 Task: Use Duck Effect in this video Movie B.mp4
Action: Mouse moved to (263, 114)
Screenshot: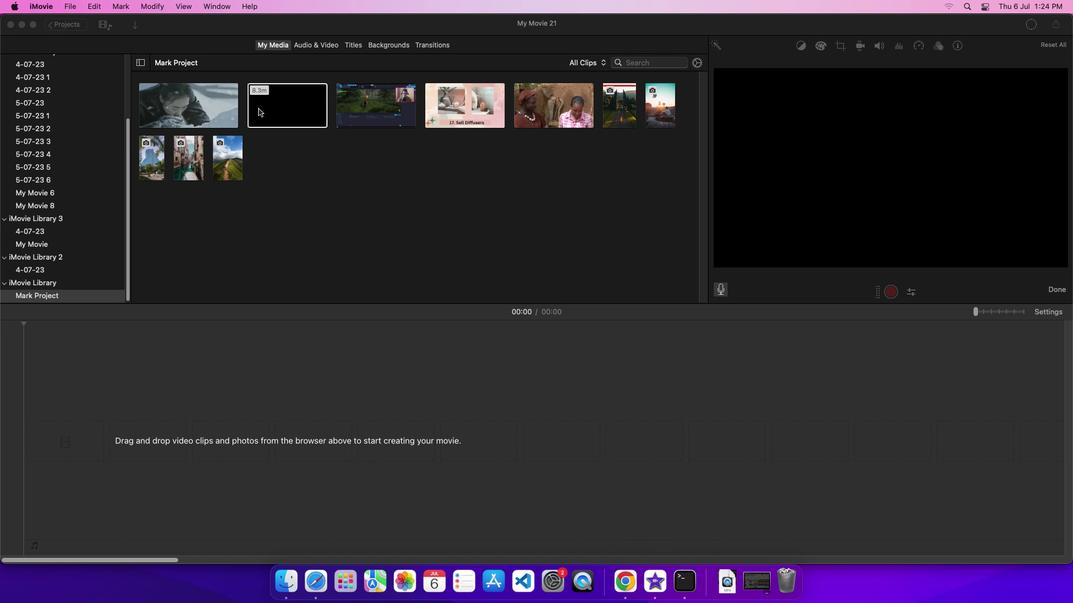 
Action: Mouse pressed left at (263, 114)
Screenshot: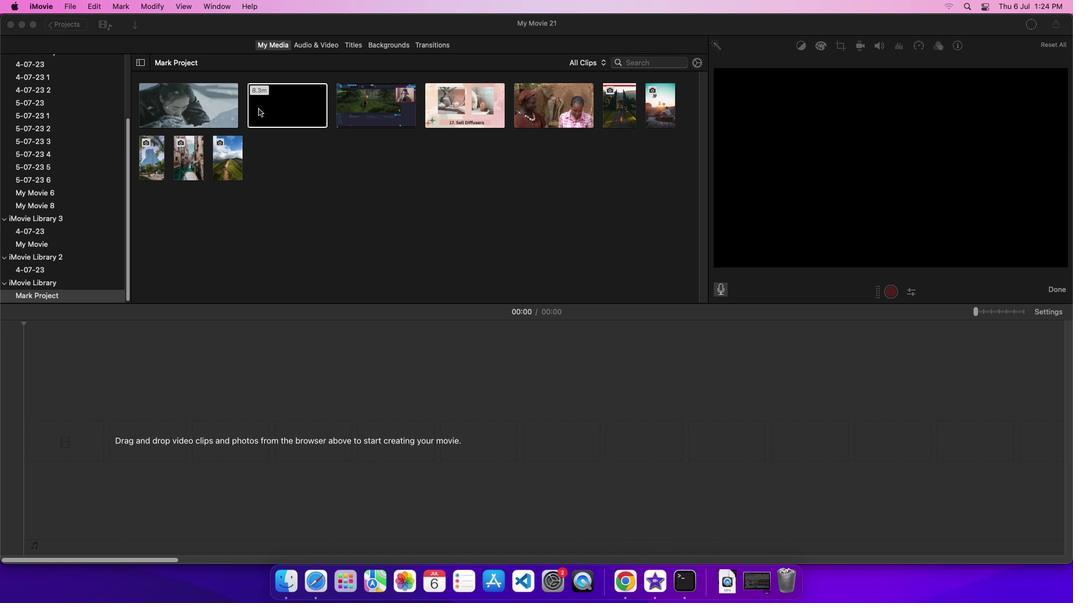 
Action: Mouse moved to (279, 112)
Screenshot: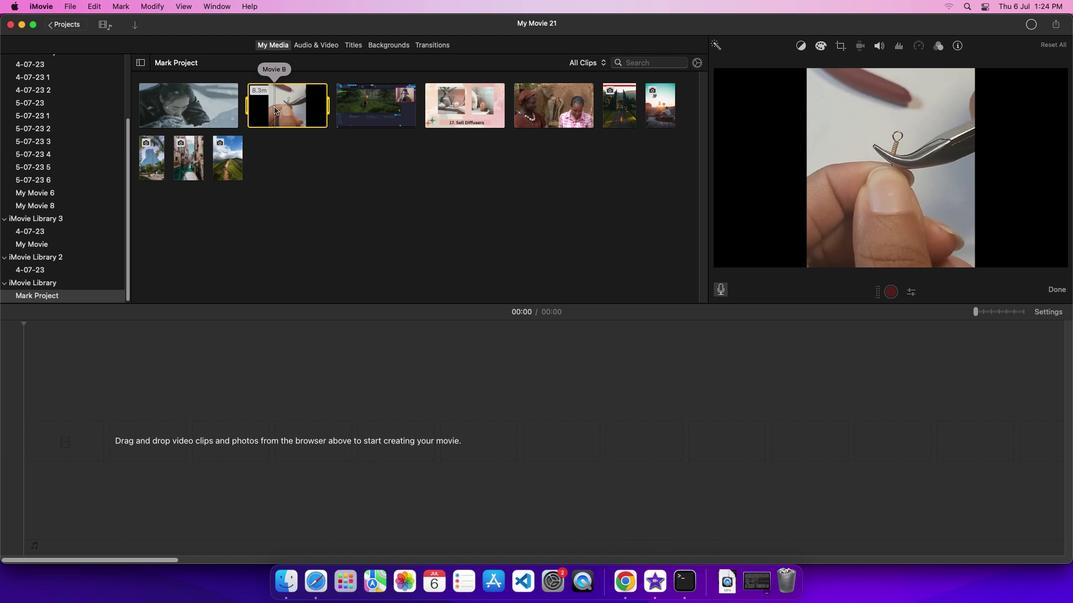 
Action: Mouse pressed left at (279, 112)
Screenshot: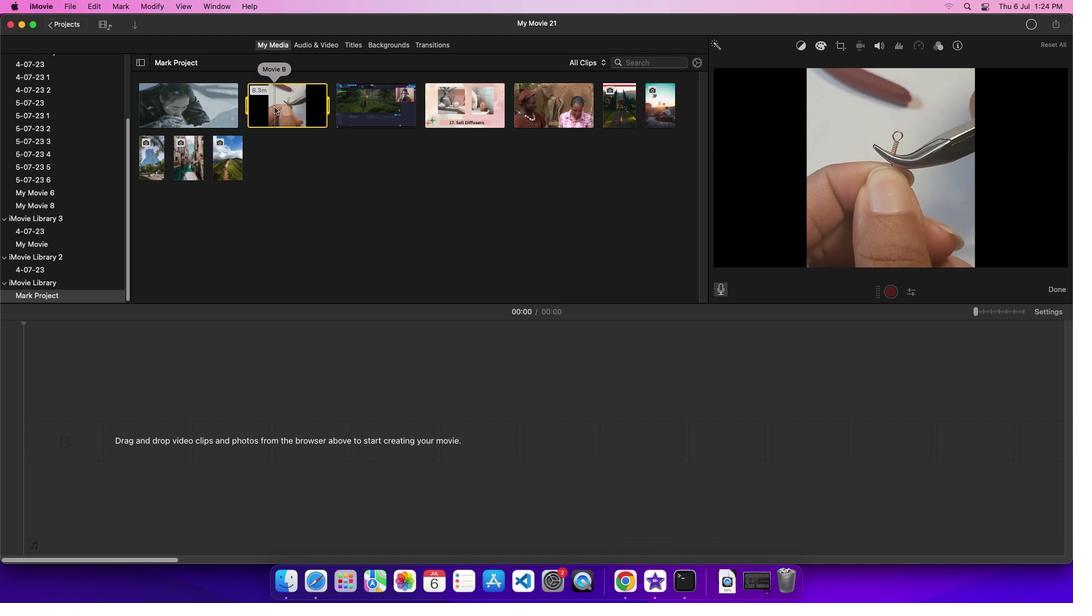 
Action: Mouse moved to (316, 45)
Screenshot: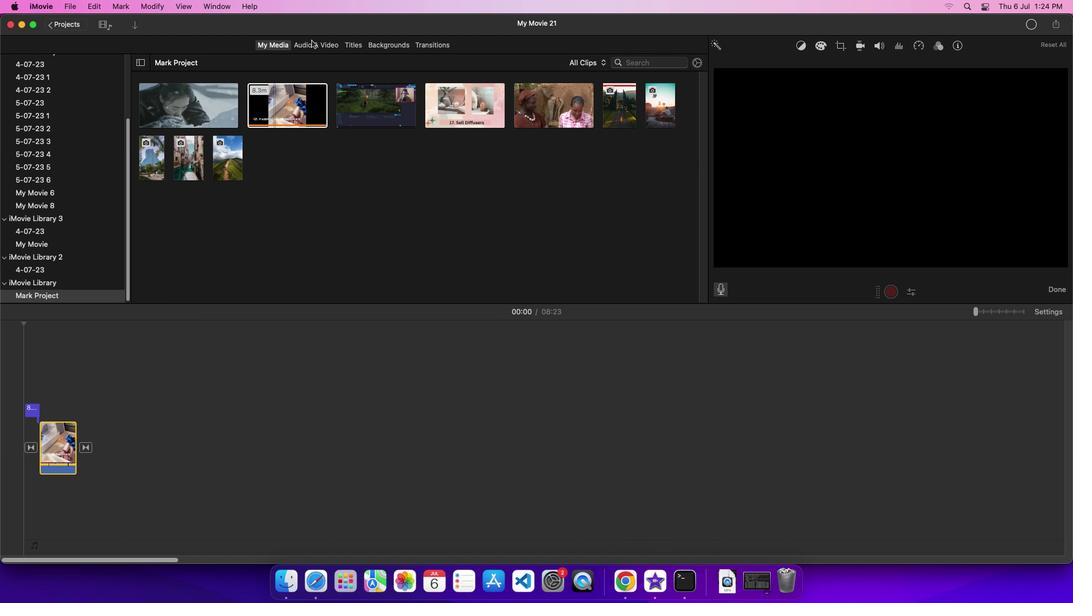
Action: Mouse pressed left at (316, 45)
Screenshot: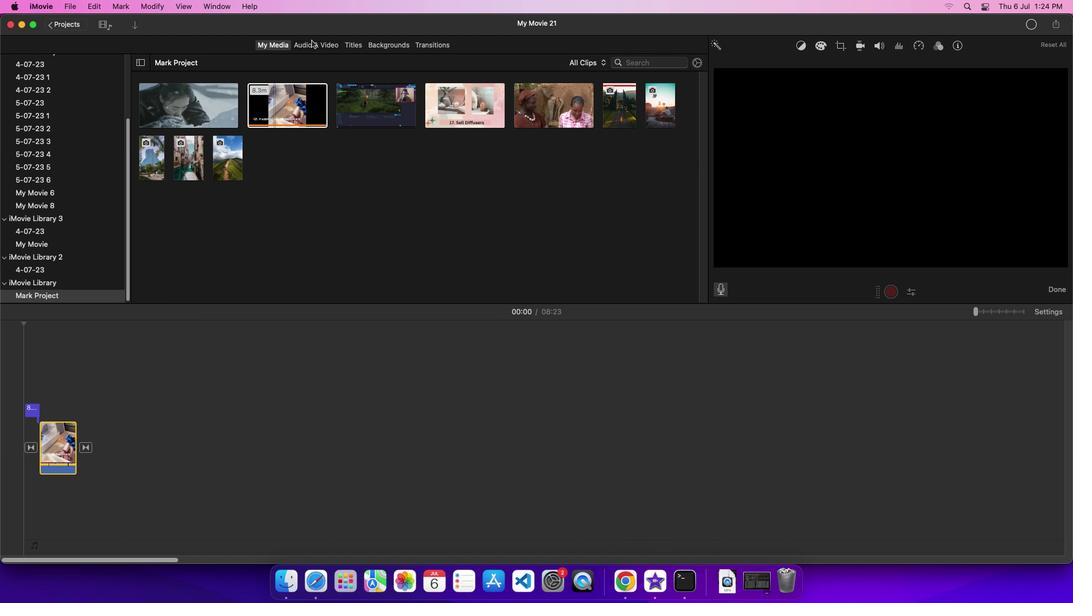 
Action: Mouse moved to (79, 111)
Screenshot: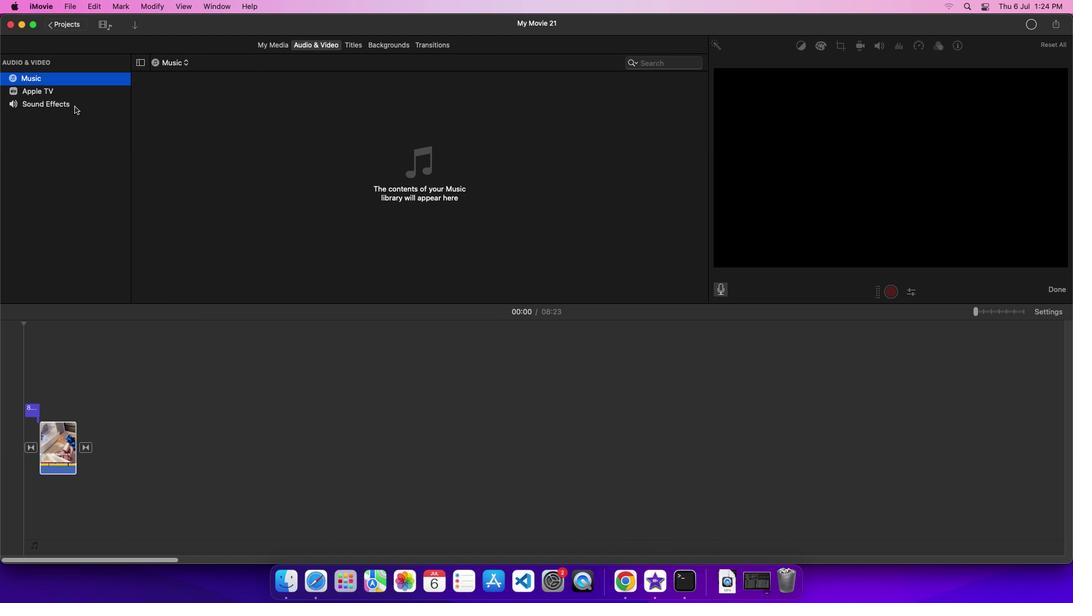 
Action: Mouse pressed left at (79, 111)
Screenshot: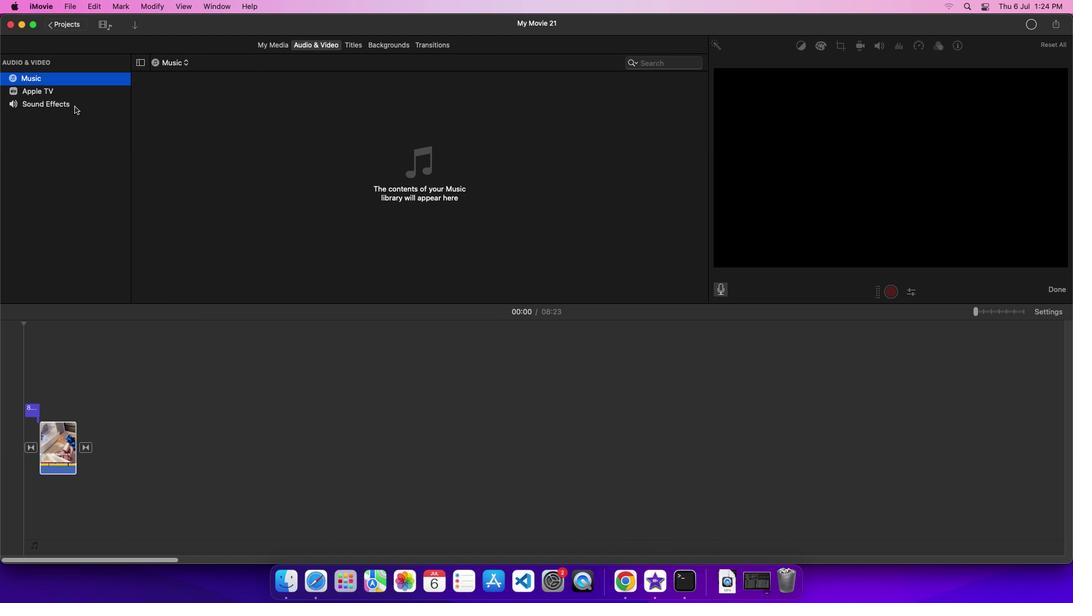 
Action: Mouse moved to (266, 285)
Screenshot: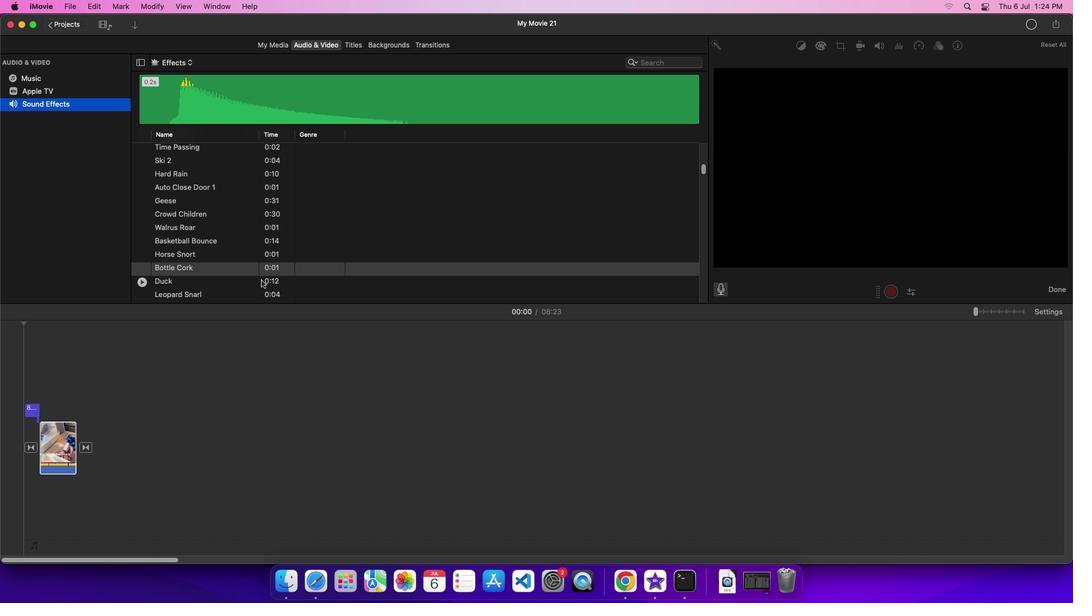 
Action: Mouse pressed left at (266, 285)
Screenshot: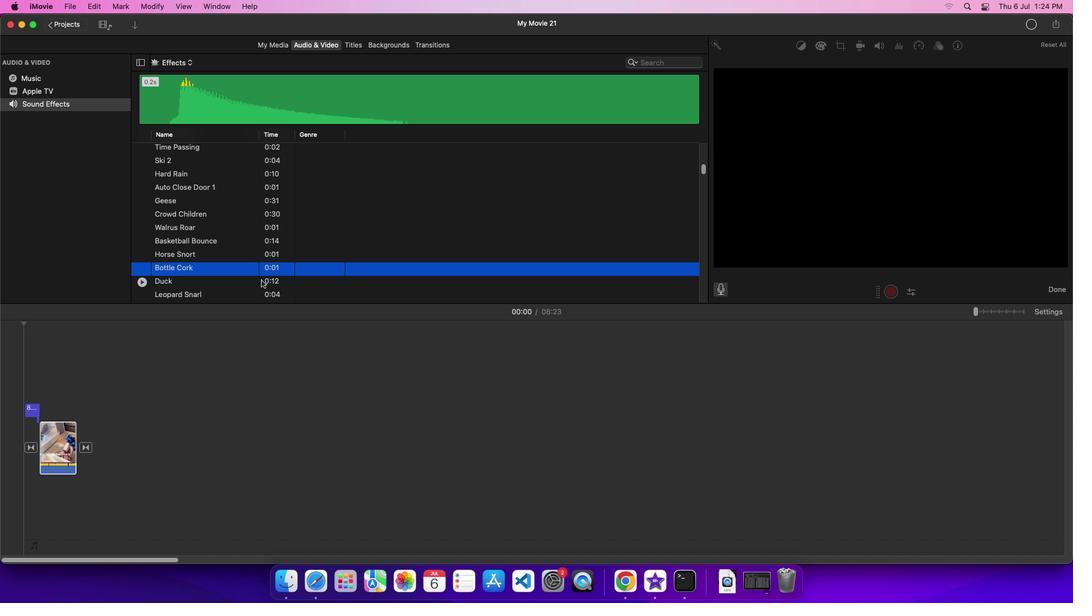 
Action: Mouse moved to (310, 287)
Screenshot: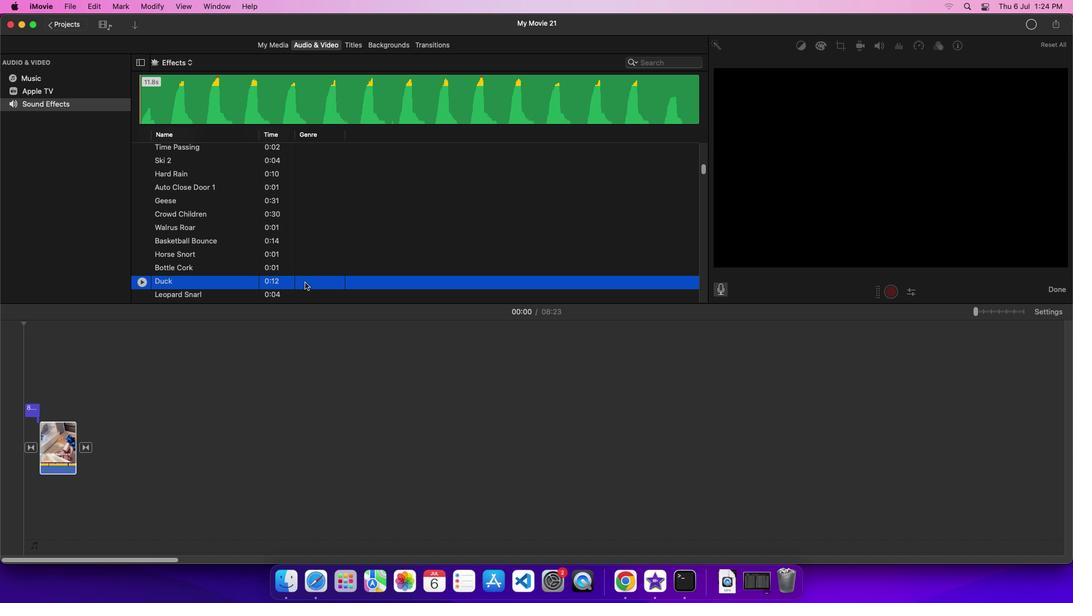 
Action: Mouse pressed left at (310, 287)
Screenshot: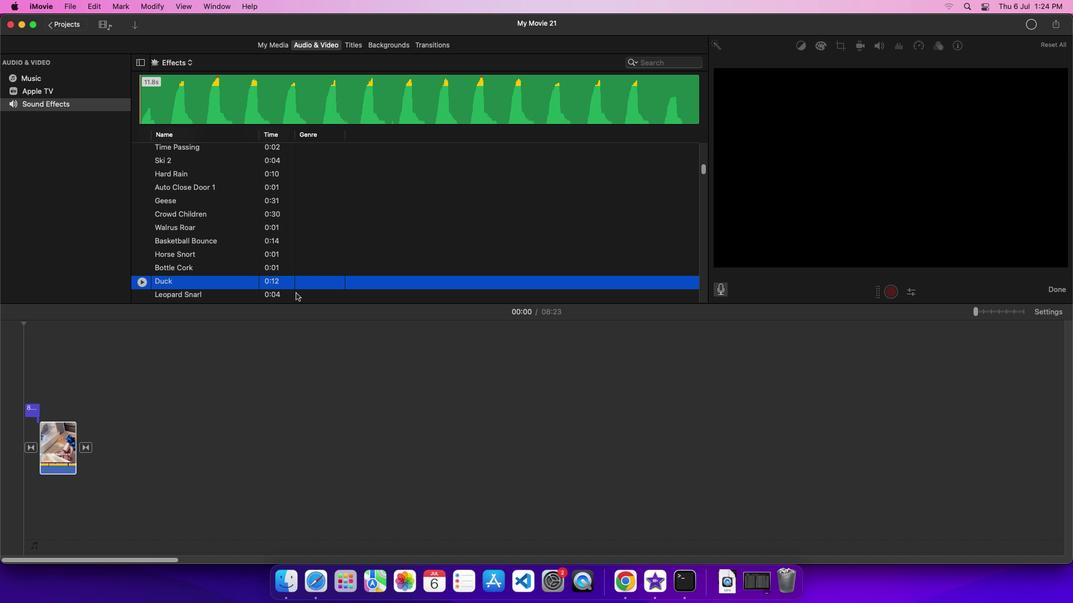 
Action: Mouse moved to (118, 492)
Screenshot: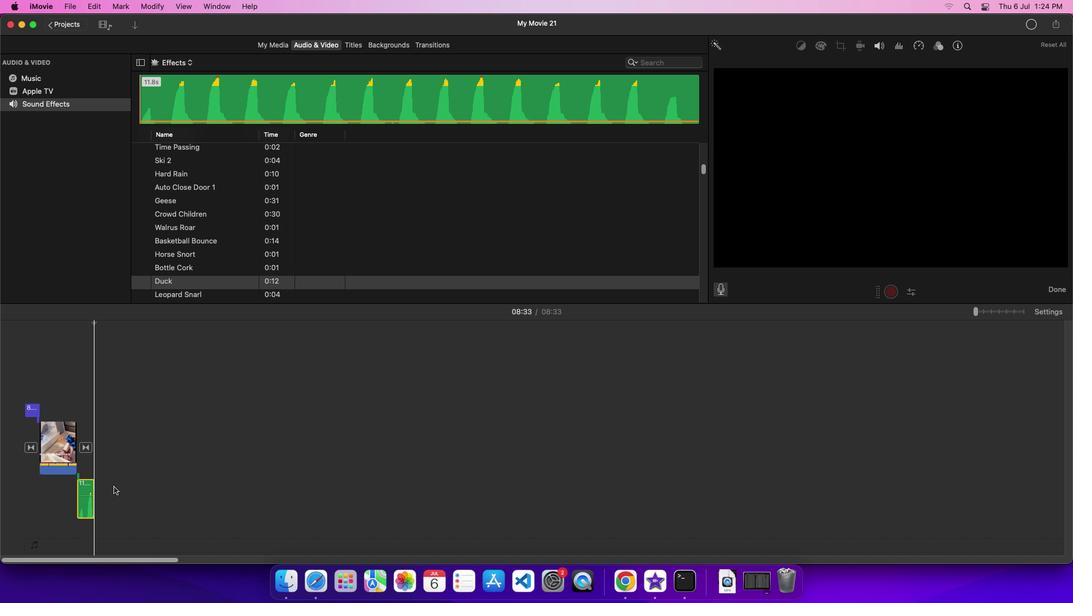 
